 Task: Add a condition where "Organization Is not -" in recently solved tickets.
Action: Mouse pressed left at (159, 353)
Screenshot: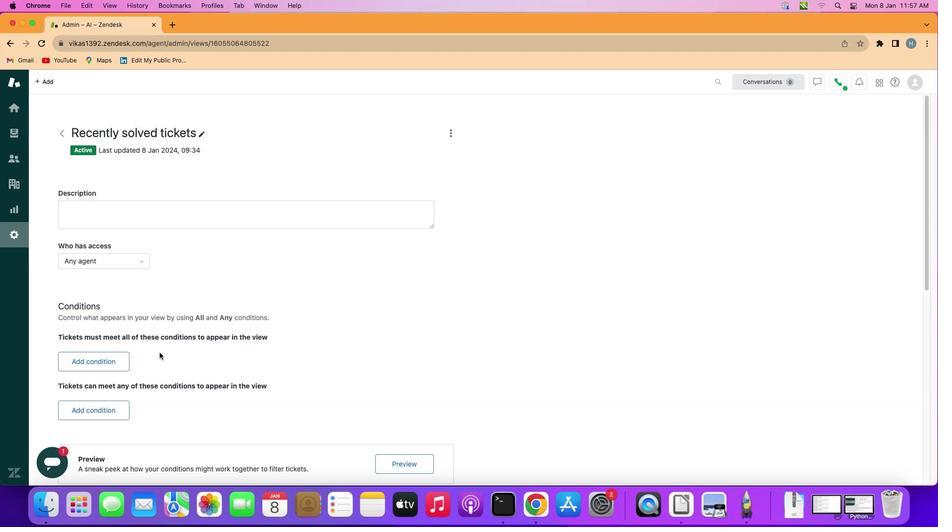 
Action: Mouse moved to (113, 359)
Screenshot: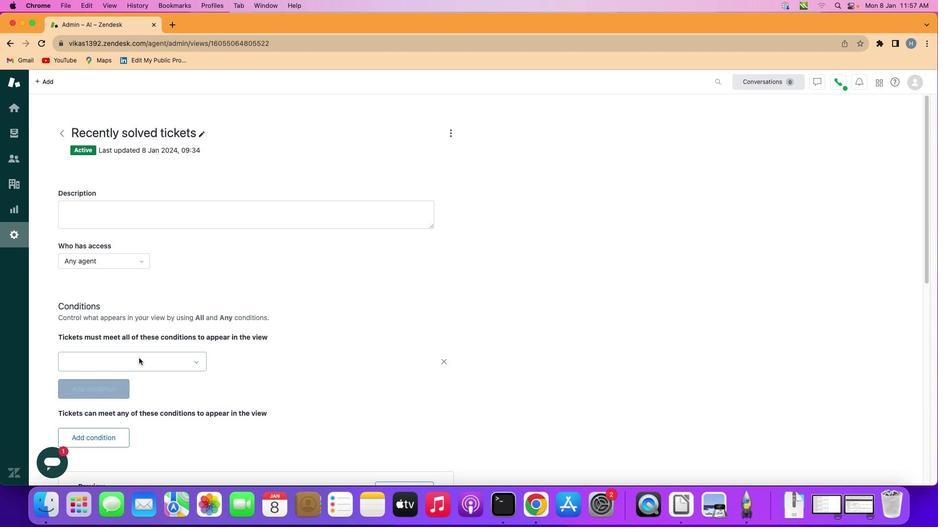 
Action: Mouse pressed left at (113, 359)
Screenshot: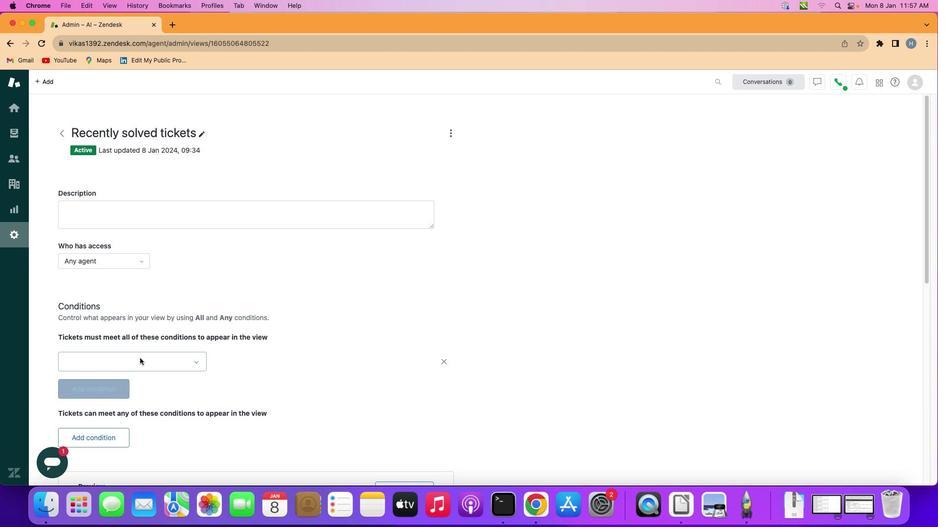 
Action: Mouse moved to (140, 358)
Screenshot: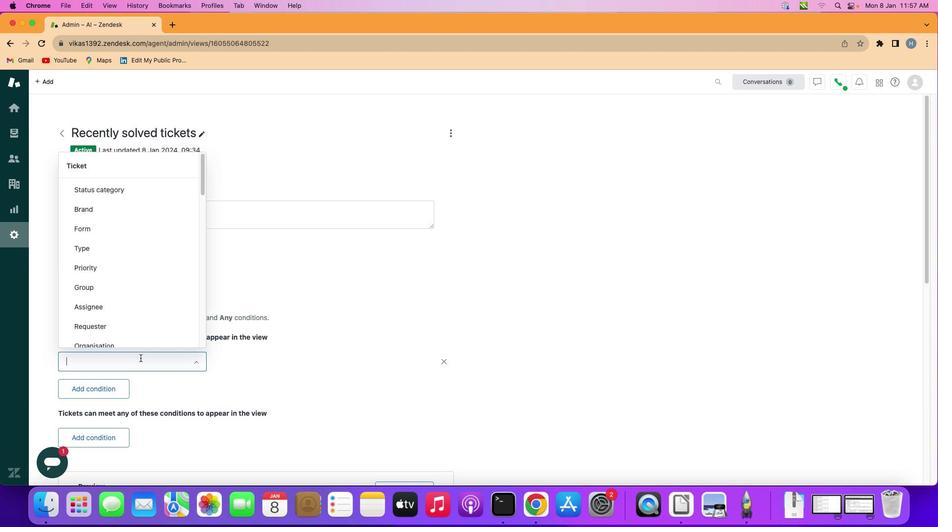 
Action: Mouse pressed left at (140, 358)
Screenshot: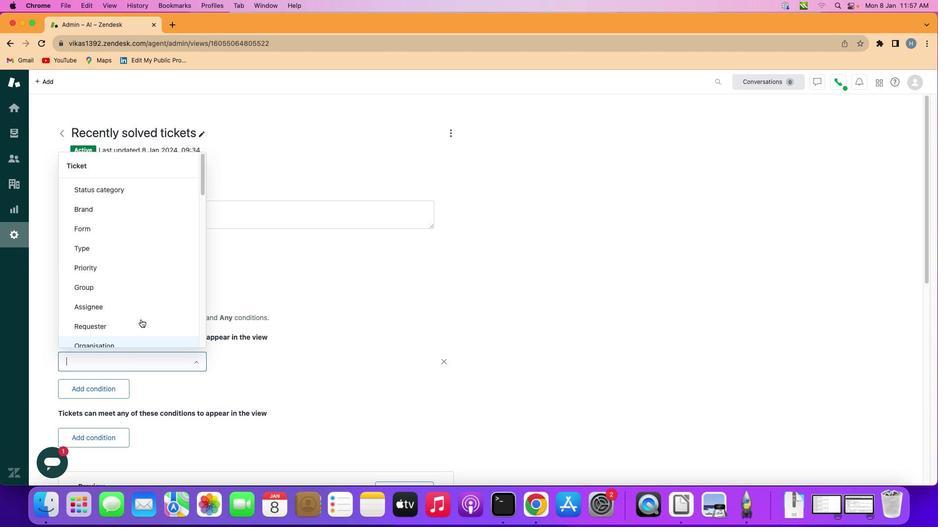 
Action: Mouse moved to (142, 306)
Screenshot: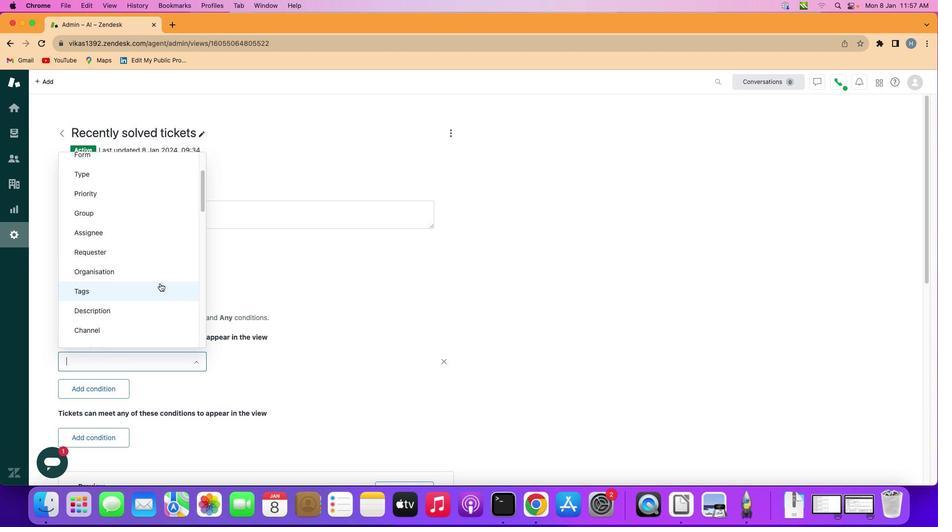 
Action: Mouse scrolled (142, 306) with delta (0, 0)
Screenshot: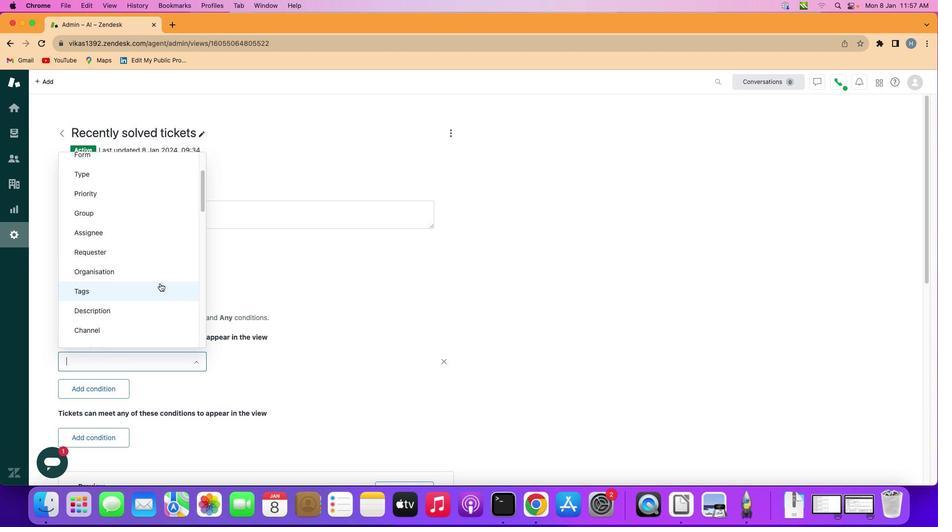 
Action: Mouse moved to (142, 306)
Screenshot: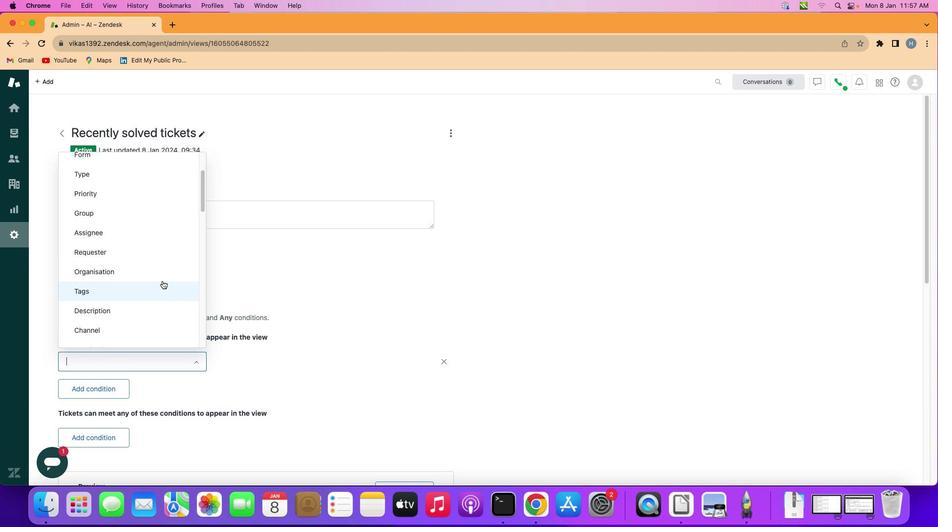 
Action: Mouse scrolled (142, 306) with delta (0, 0)
Screenshot: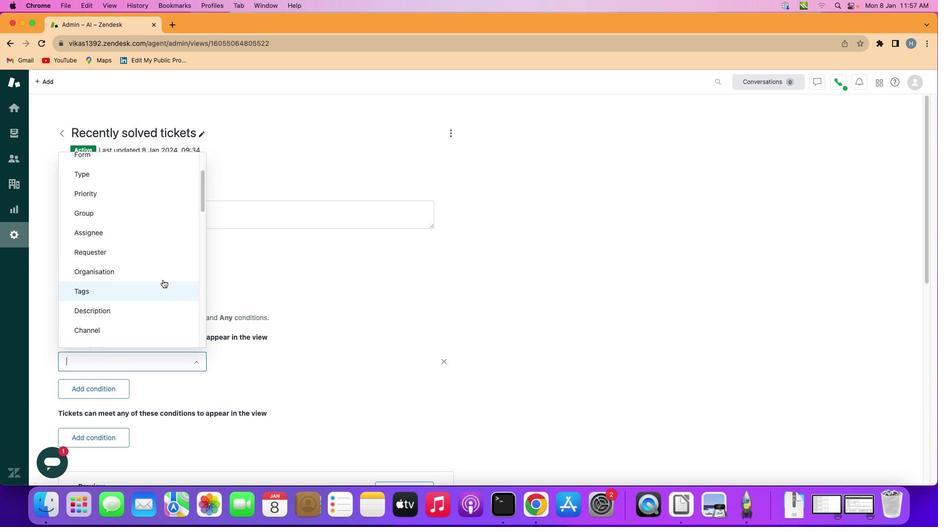 
Action: Mouse scrolled (142, 306) with delta (0, 0)
Screenshot: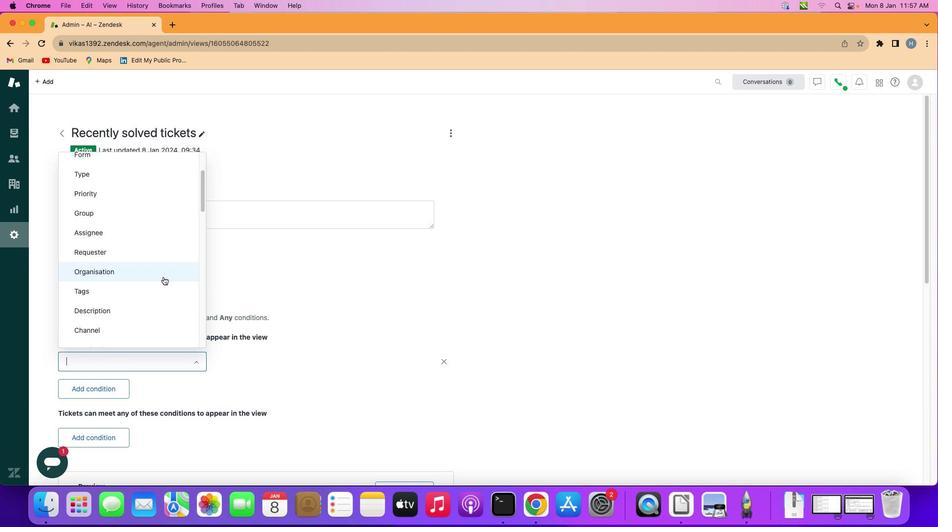
Action: Mouse scrolled (142, 306) with delta (0, 0)
Screenshot: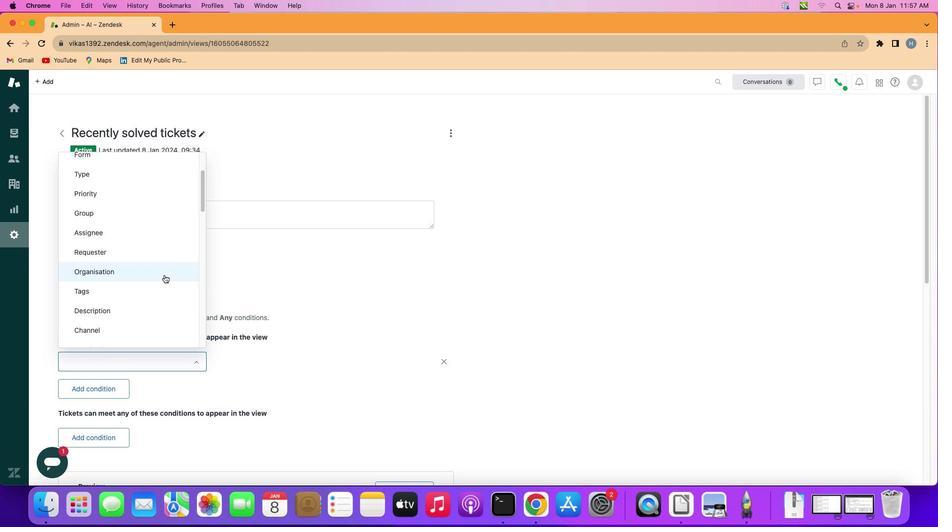 
Action: Mouse moved to (164, 276)
Screenshot: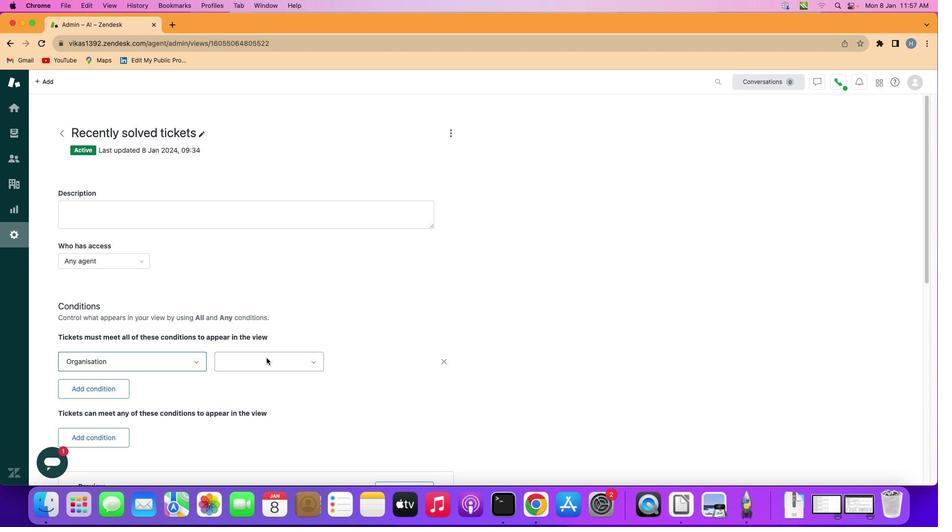 
Action: Mouse pressed left at (164, 276)
Screenshot: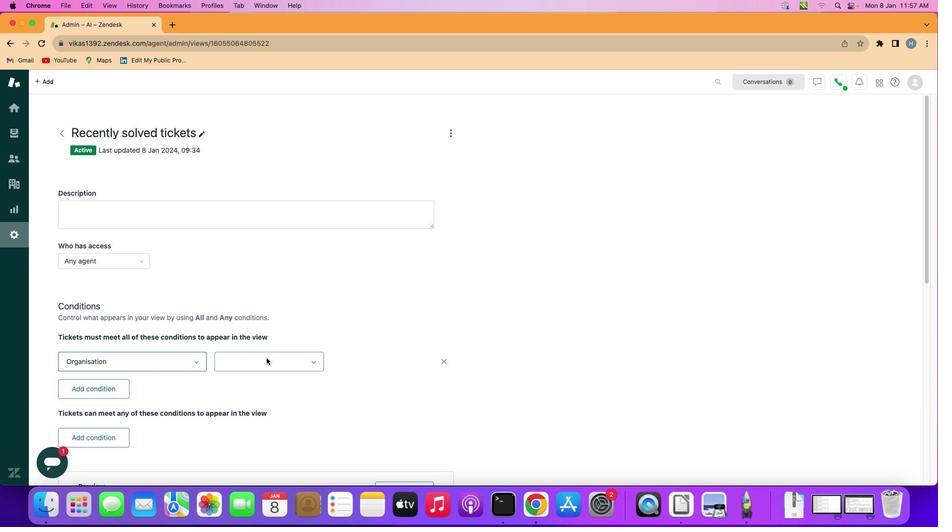
Action: Mouse moved to (266, 359)
Screenshot: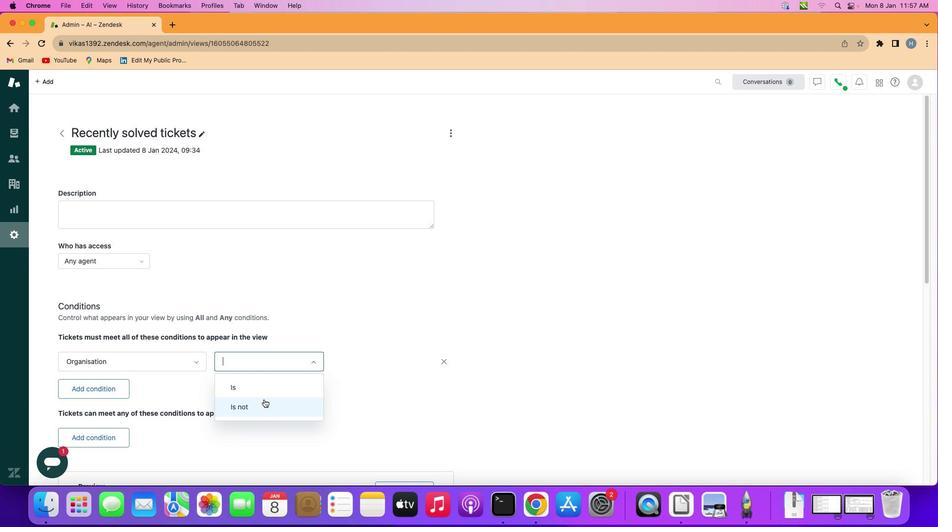 
Action: Mouse pressed left at (266, 359)
Screenshot: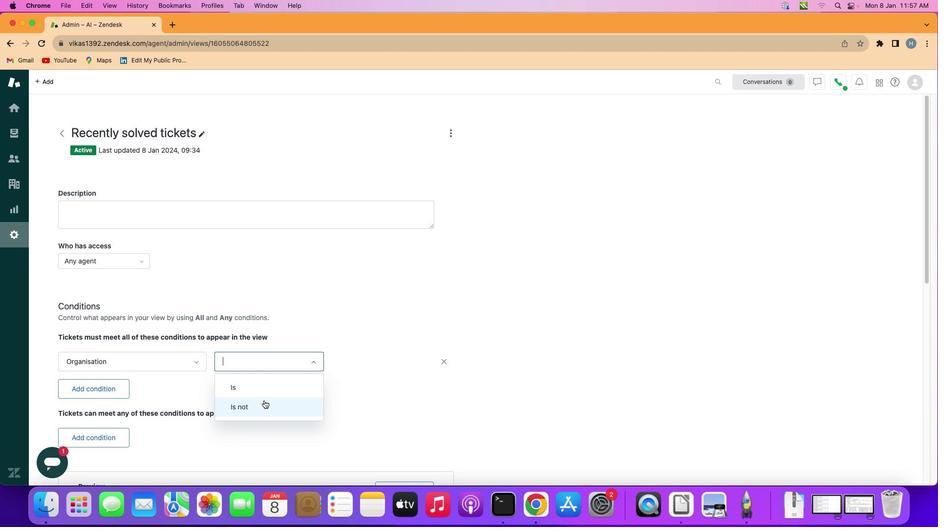 
Action: Mouse moved to (263, 402)
Screenshot: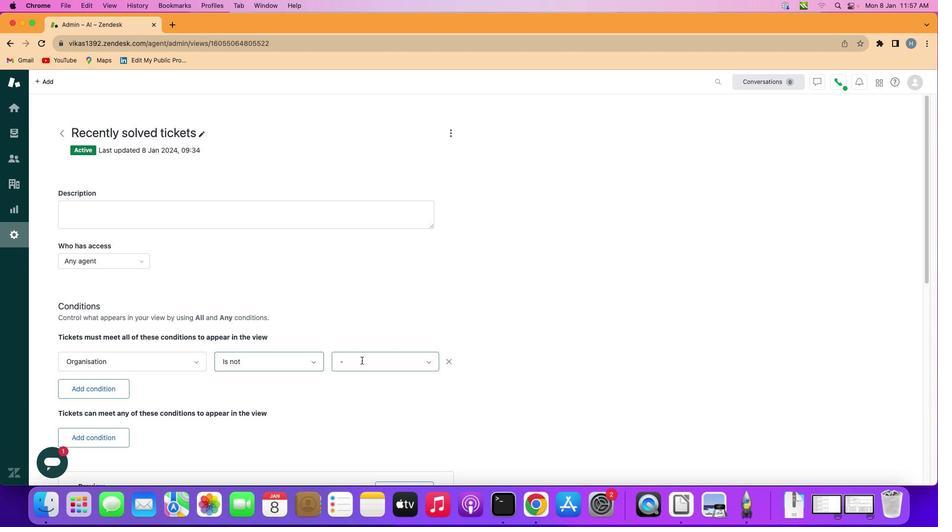 
Action: Mouse pressed left at (263, 402)
Screenshot: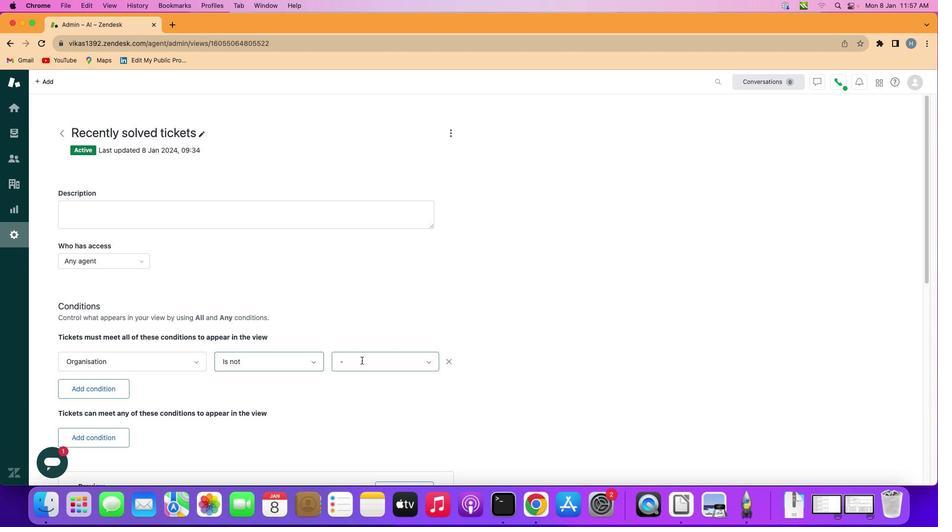 
Action: Mouse moved to (362, 361)
Screenshot: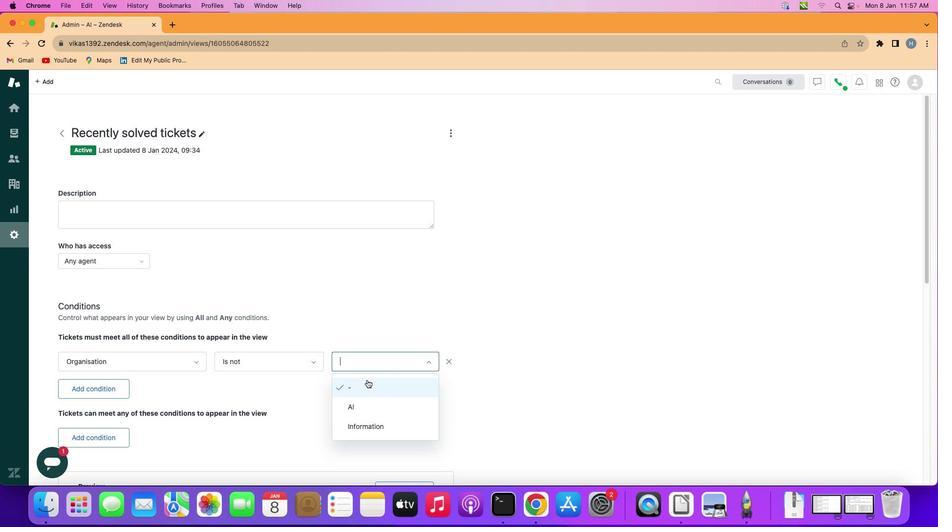 
Action: Mouse pressed left at (362, 361)
Screenshot: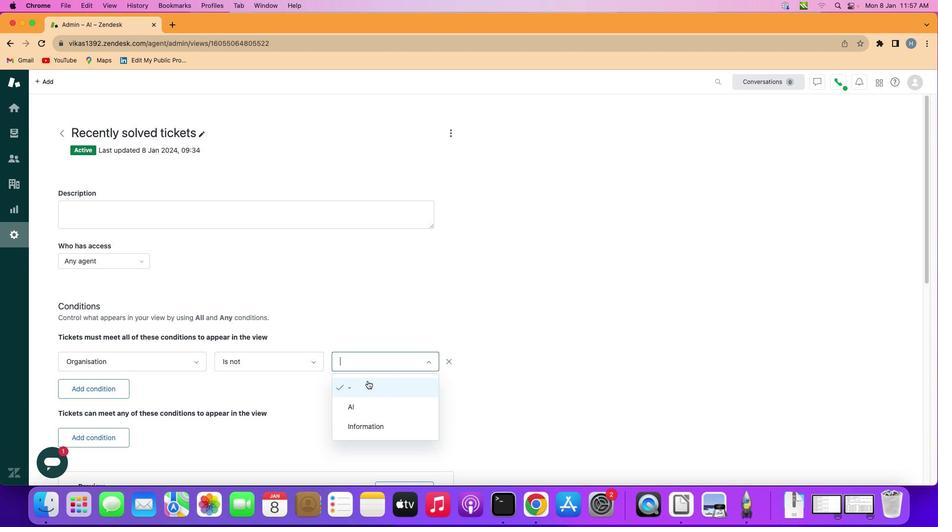 
Action: Mouse moved to (368, 382)
Screenshot: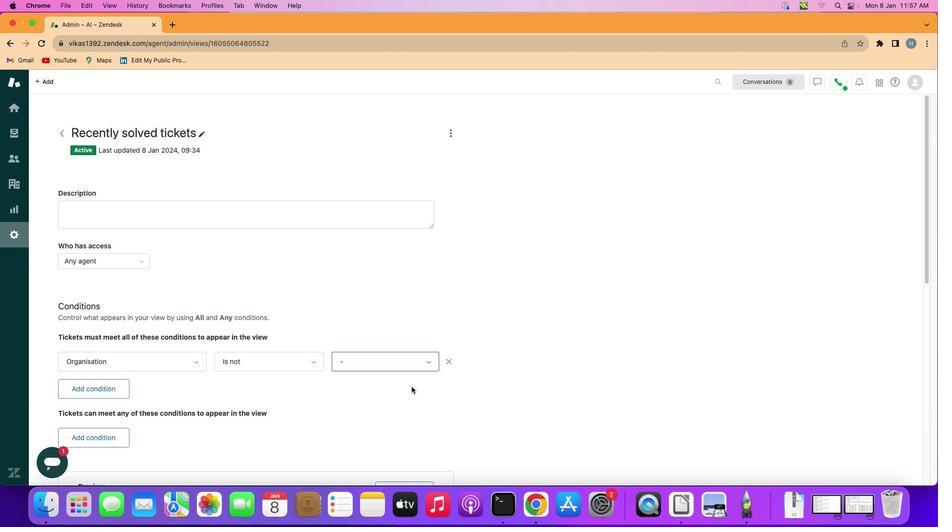 
Action: Mouse pressed left at (368, 382)
Screenshot: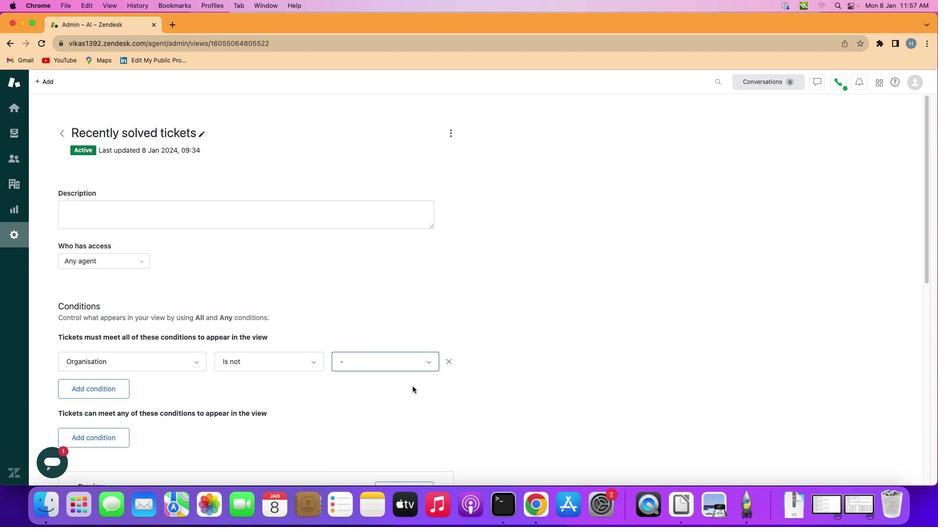 
Action: Mouse moved to (413, 386)
Screenshot: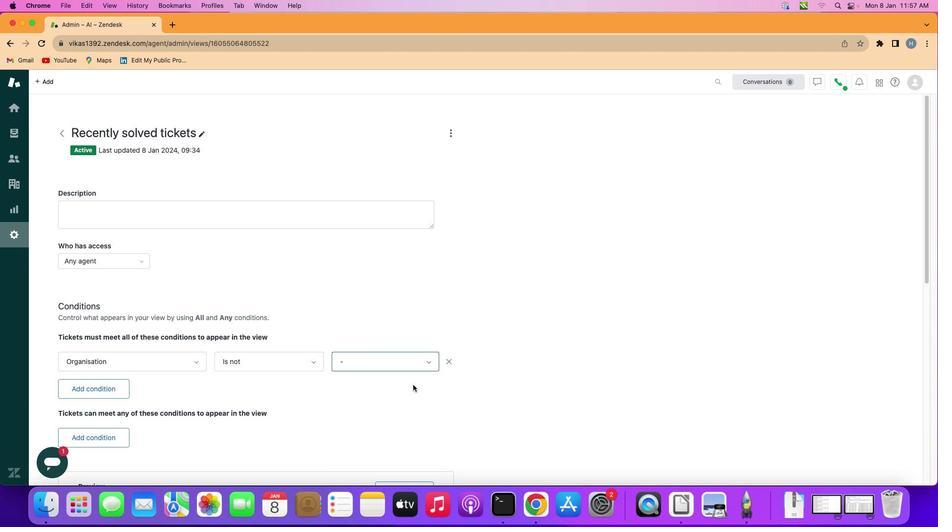 
